 Task: Check the sale-to-list ratio of staircase in the last 5 years.
Action: Mouse moved to (869, 195)
Screenshot: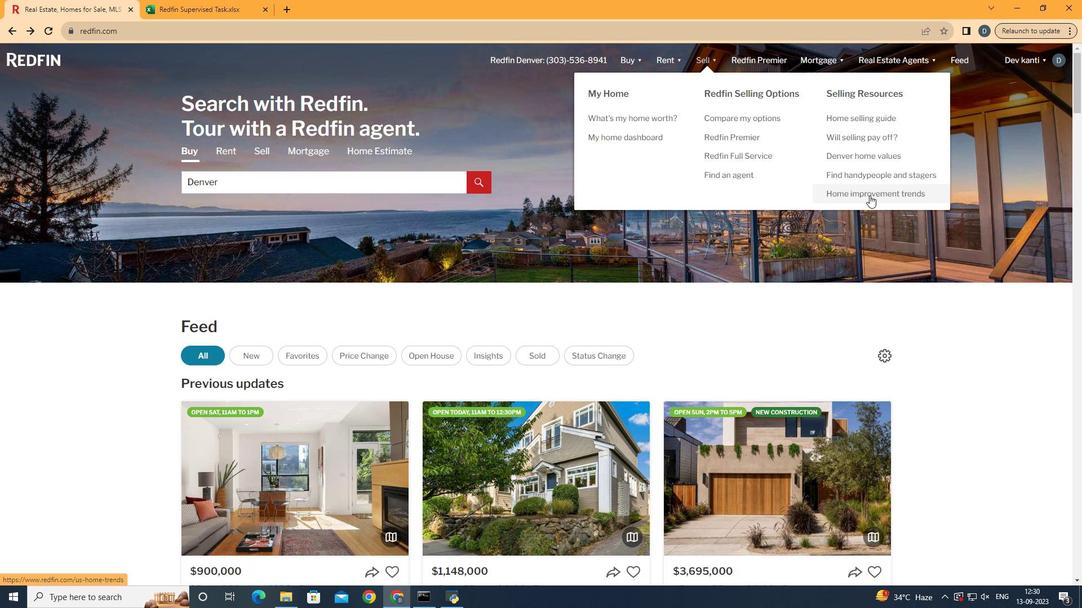 
Action: Mouse pressed left at (869, 195)
Screenshot: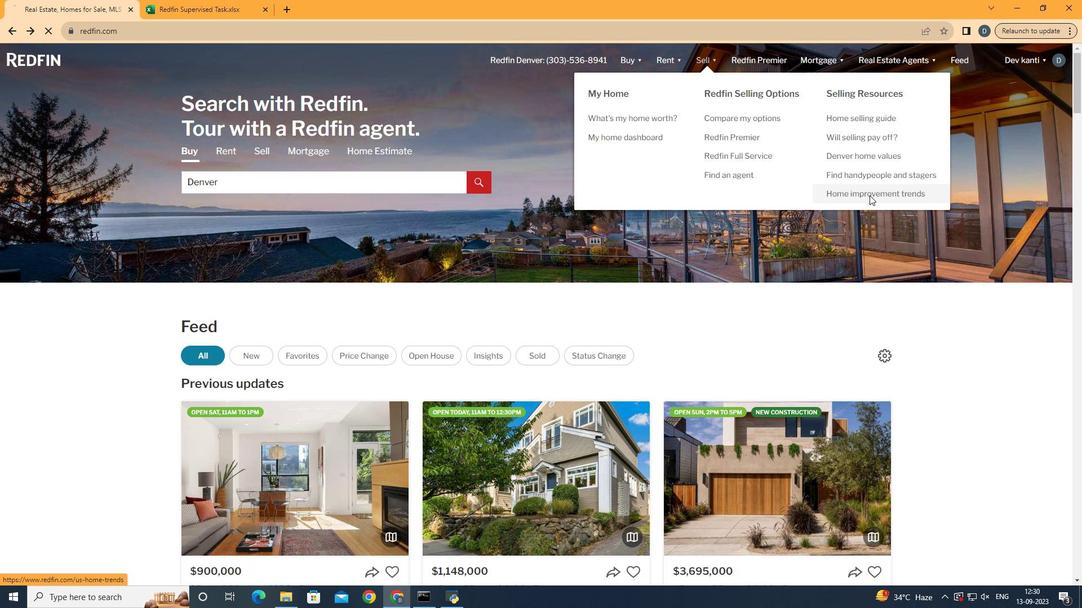 
Action: Mouse moved to (286, 217)
Screenshot: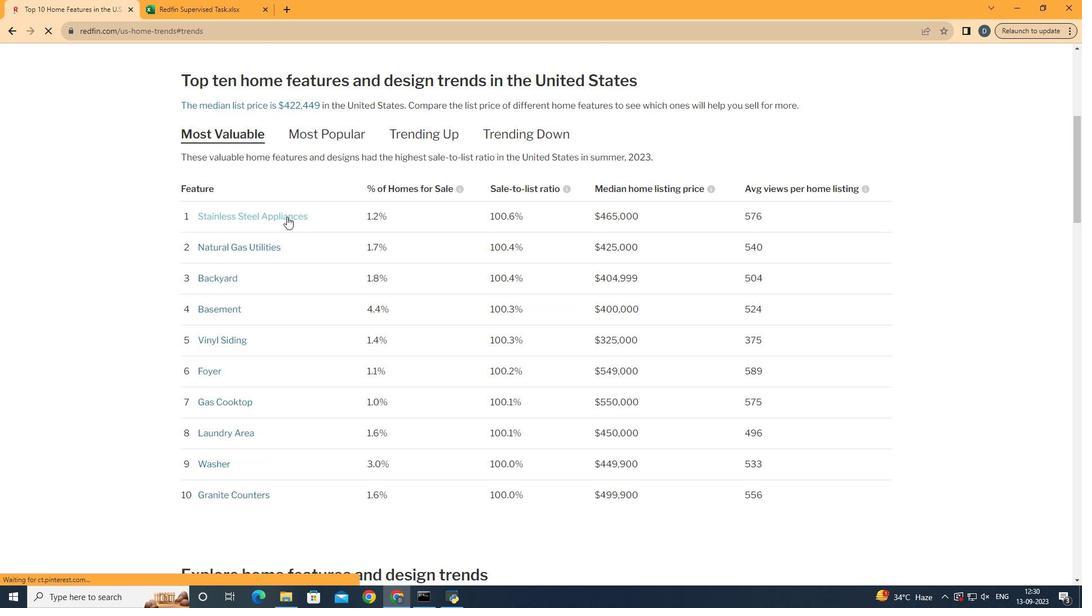 
Action: Mouse pressed left at (286, 217)
Screenshot: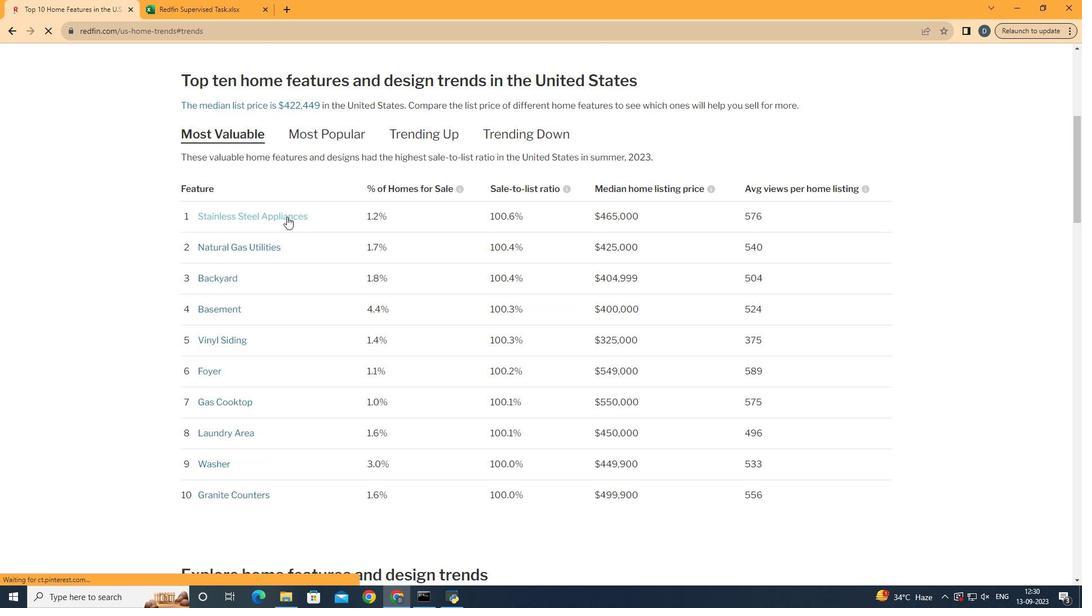 
Action: Mouse moved to (373, 261)
Screenshot: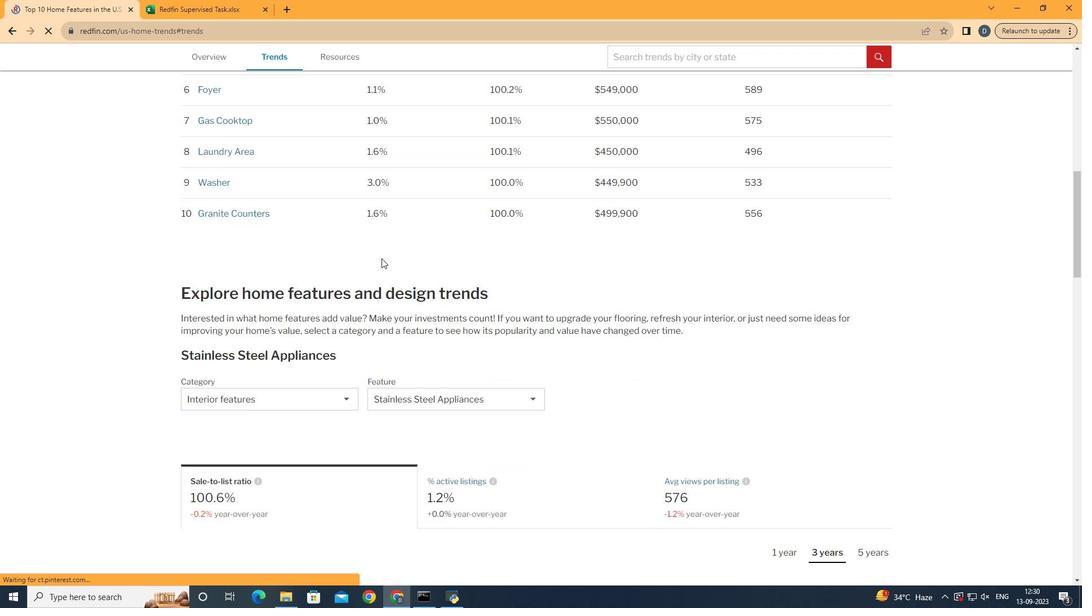 
Action: Mouse scrolled (373, 260) with delta (0, 0)
Screenshot: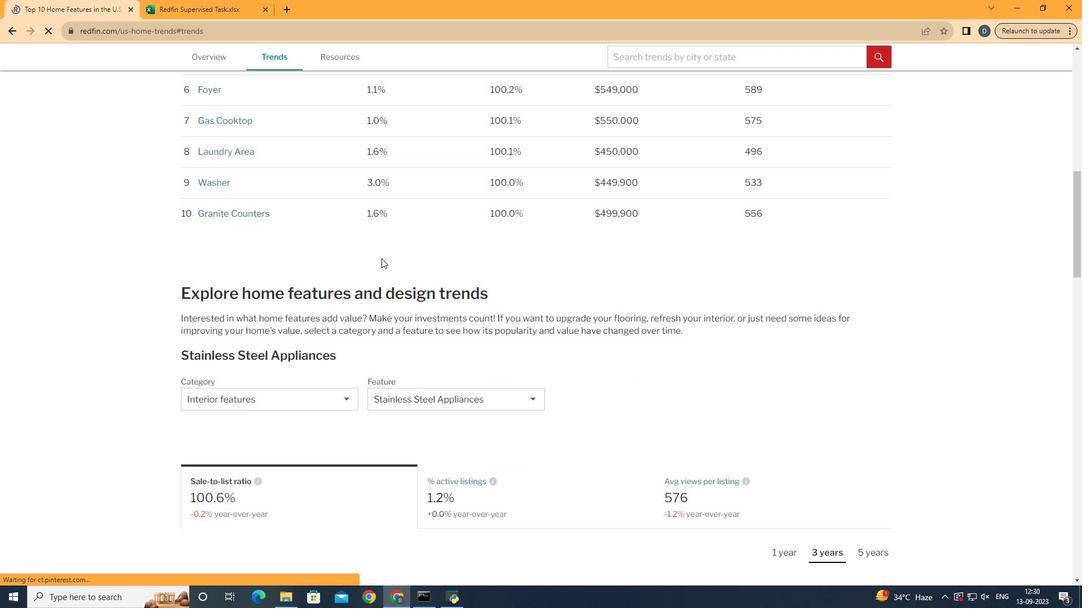 
Action: Mouse scrolled (373, 260) with delta (0, 0)
Screenshot: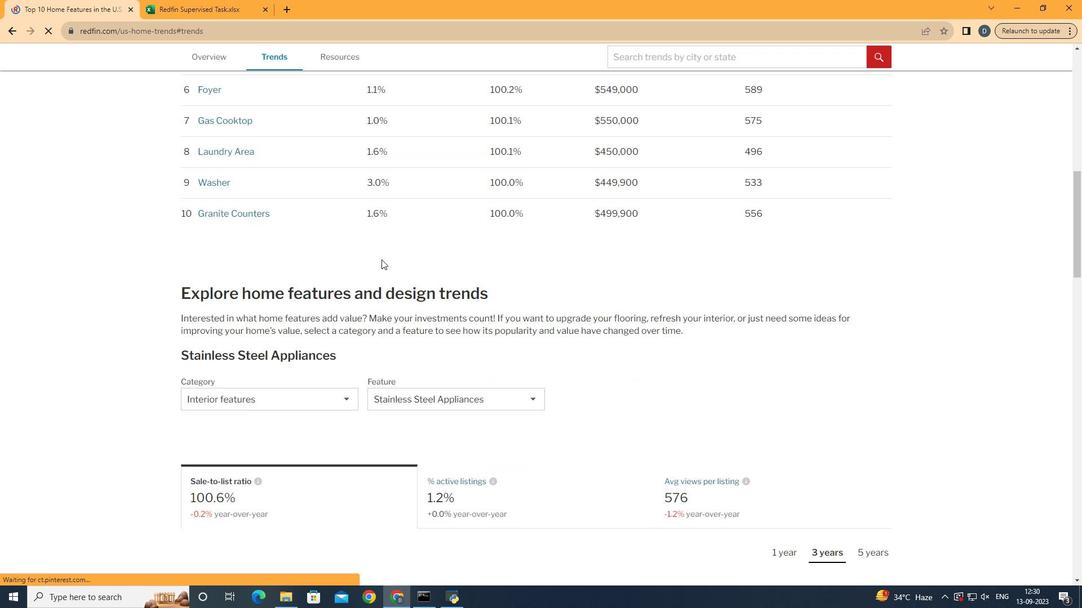 
Action: Mouse scrolled (373, 260) with delta (0, 0)
Screenshot: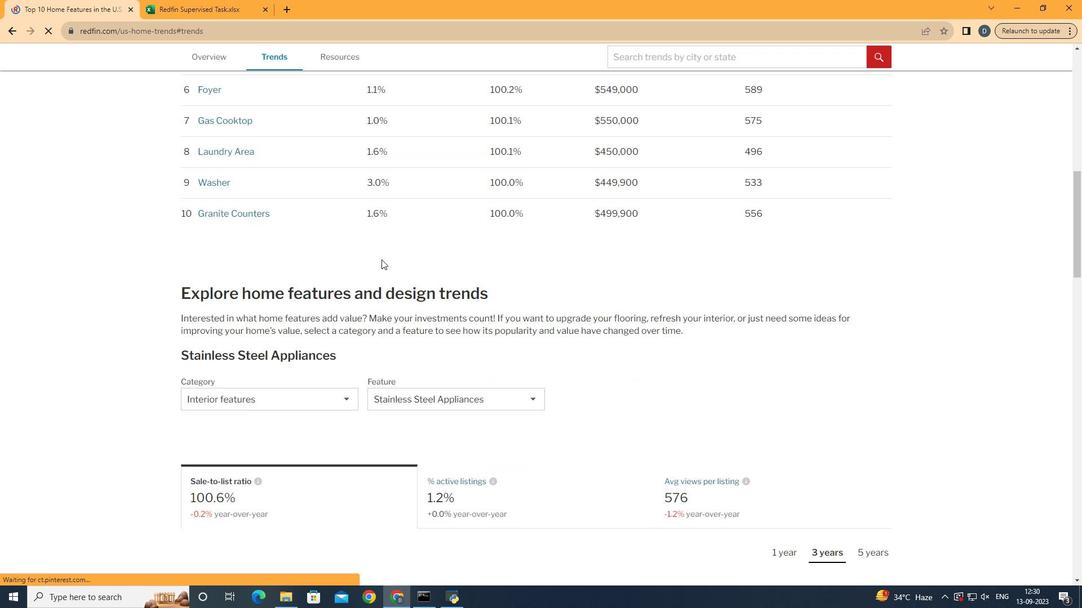 
Action: Mouse moved to (375, 261)
Screenshot: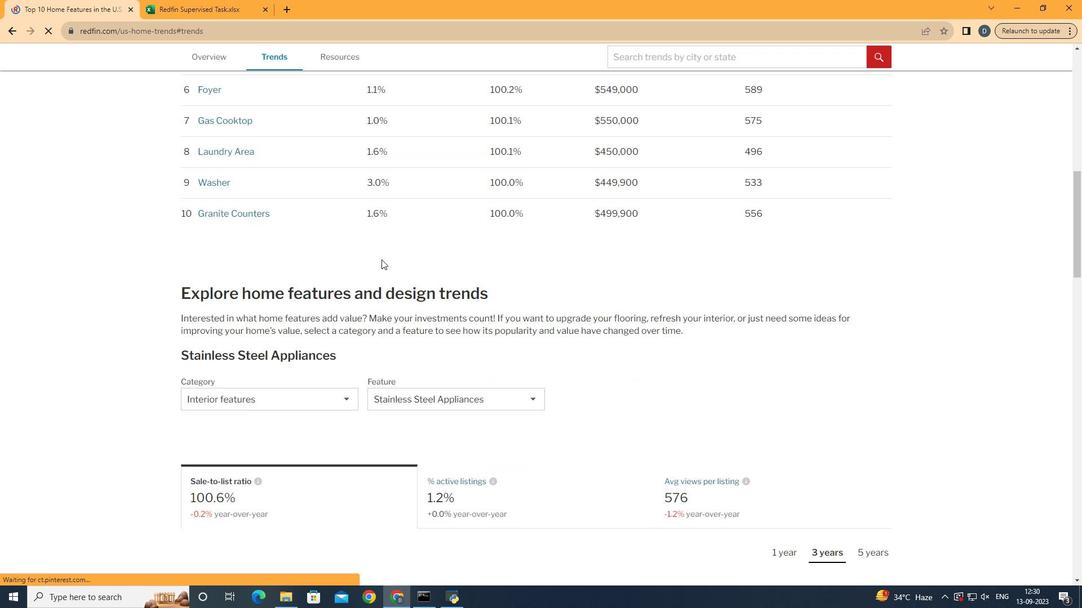 
Action: Mouse scrolled (375, 260) with delta (0, 0)
Screenshot: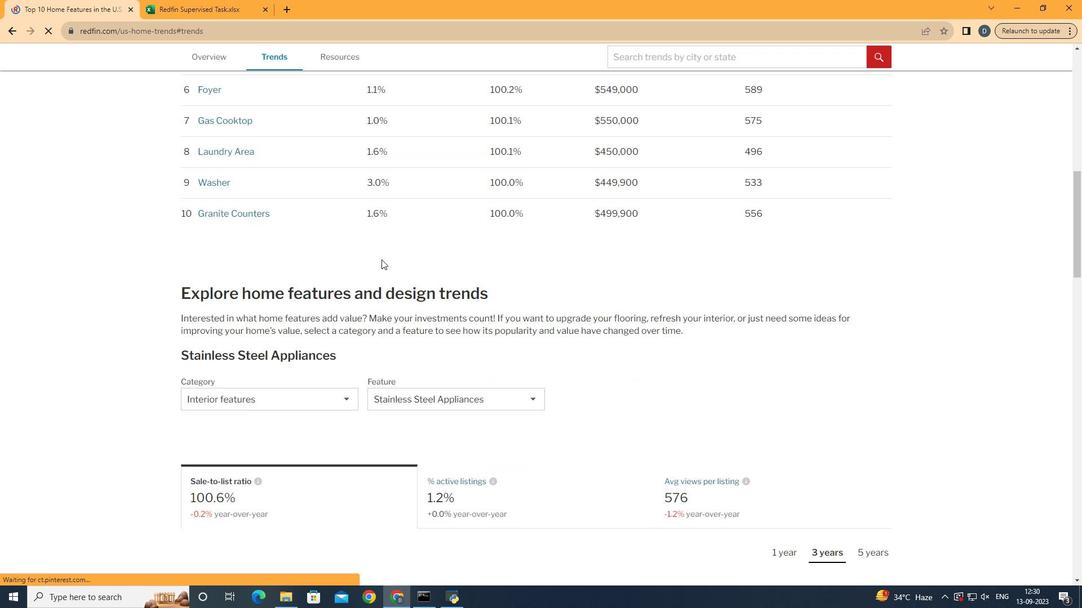 
Action: Mouse moved to (378, 260)
Screenshot: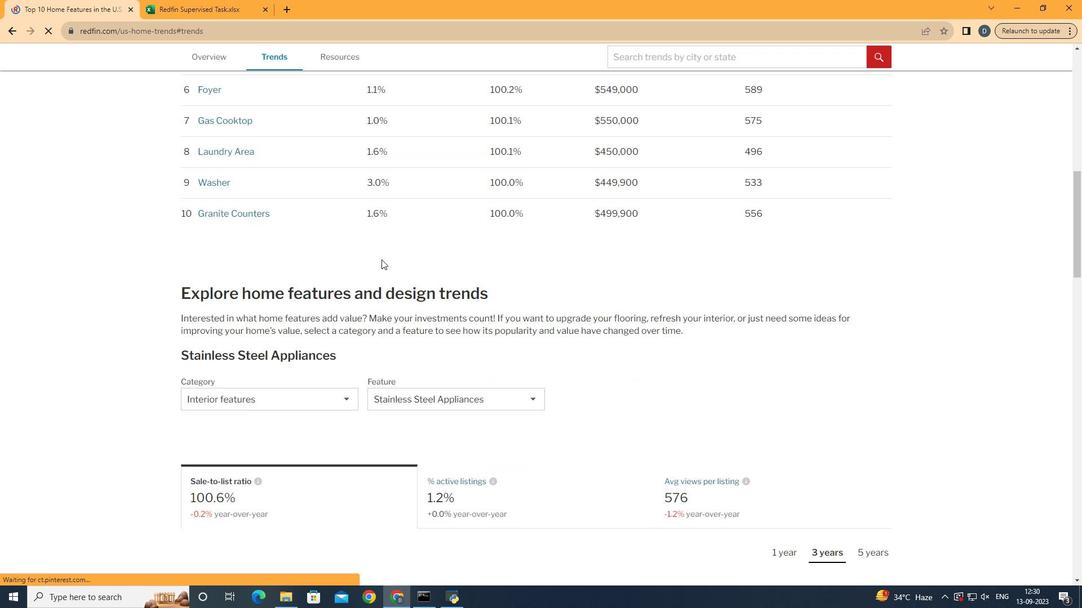 
Action: Mouse scrolled (378, 259) with delta (0, 0)
Screenshot: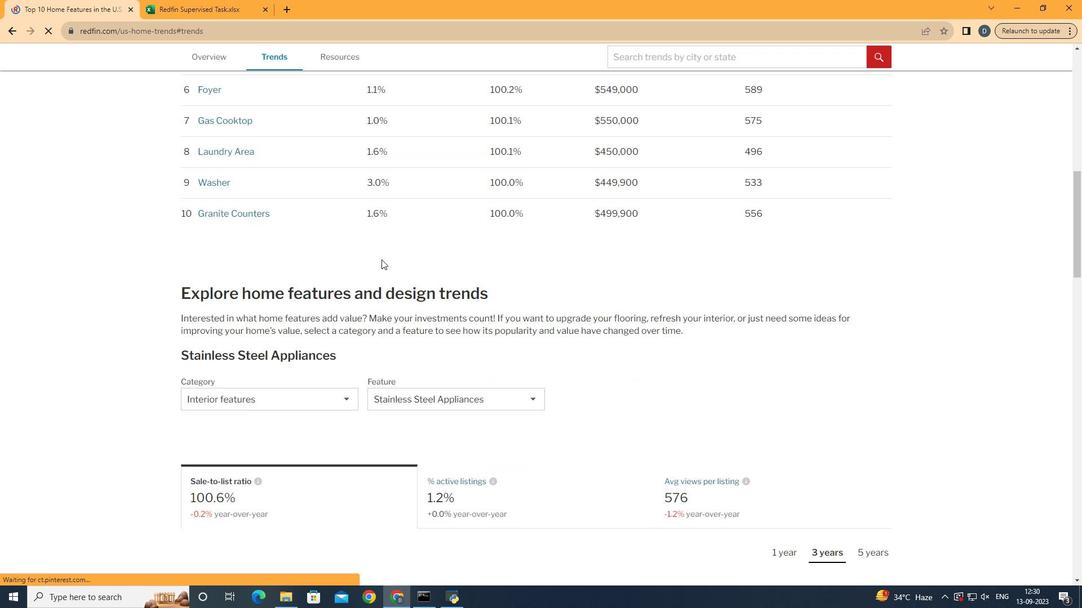 
Action: Mouse moved to (381, 259)
Screenshot: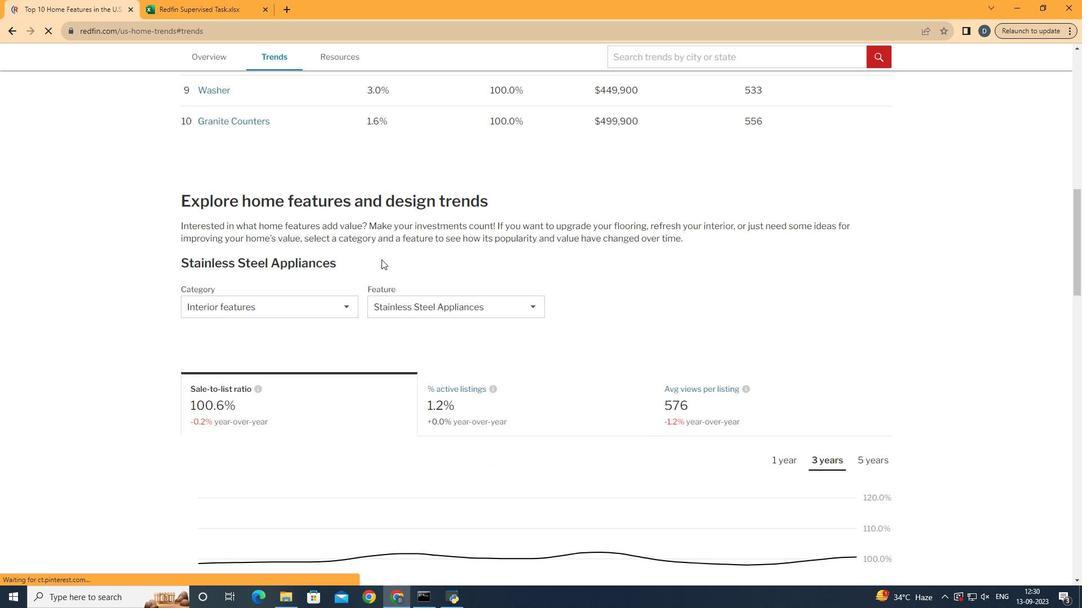 
Action: Mouse scrolled (381, 259) with delta (0, 0)
Screenshot: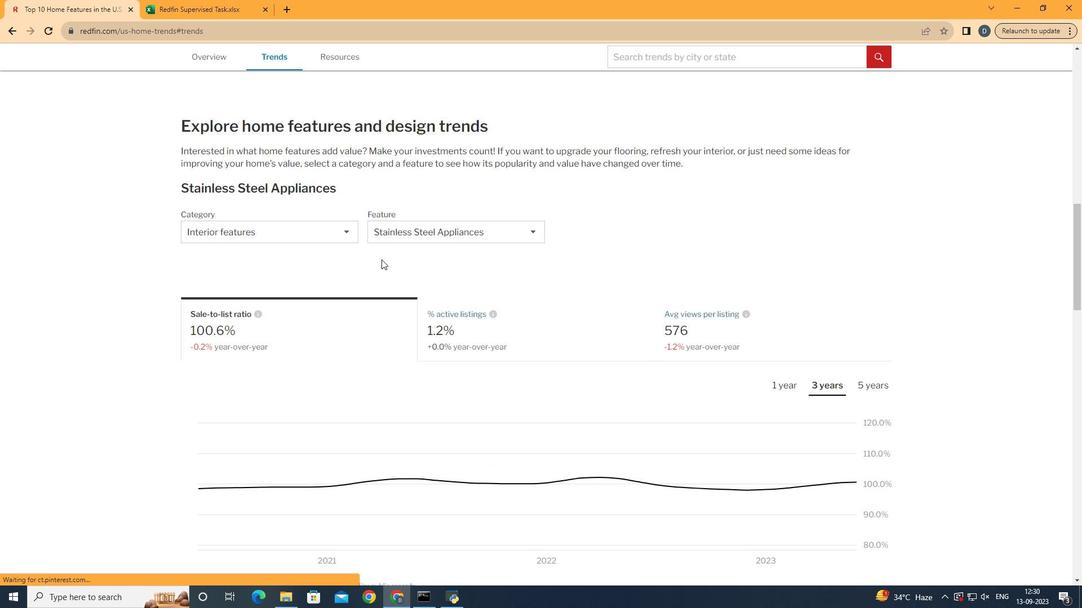 
Action: Mouse scrolled (381, 259) with delta (0, 0)
Screenshot: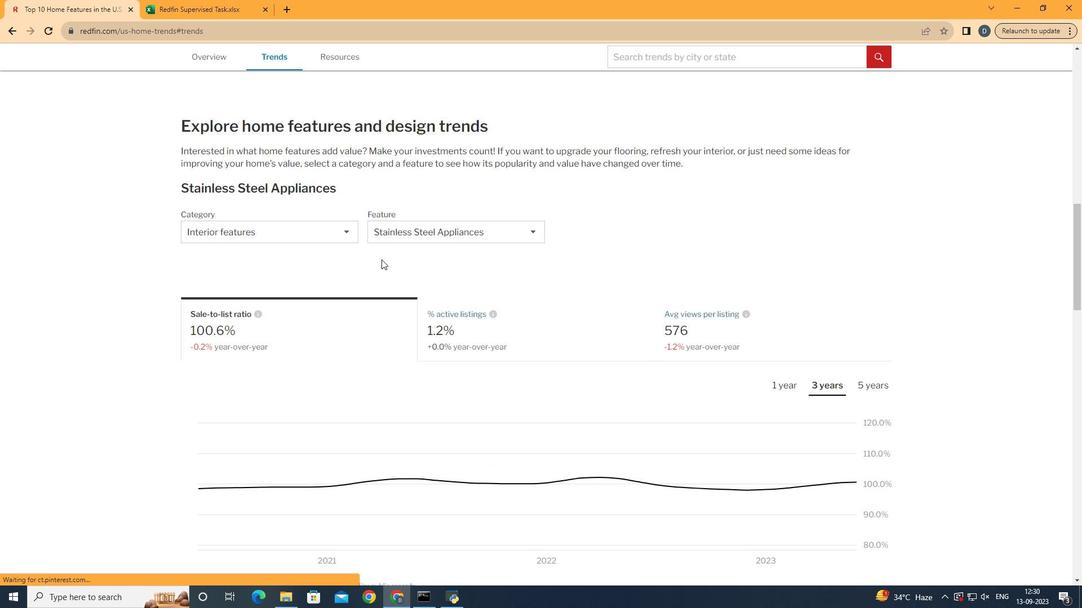 
Action: Mouse scrolled (381, 259) with delta (0, 0)
Screenshot: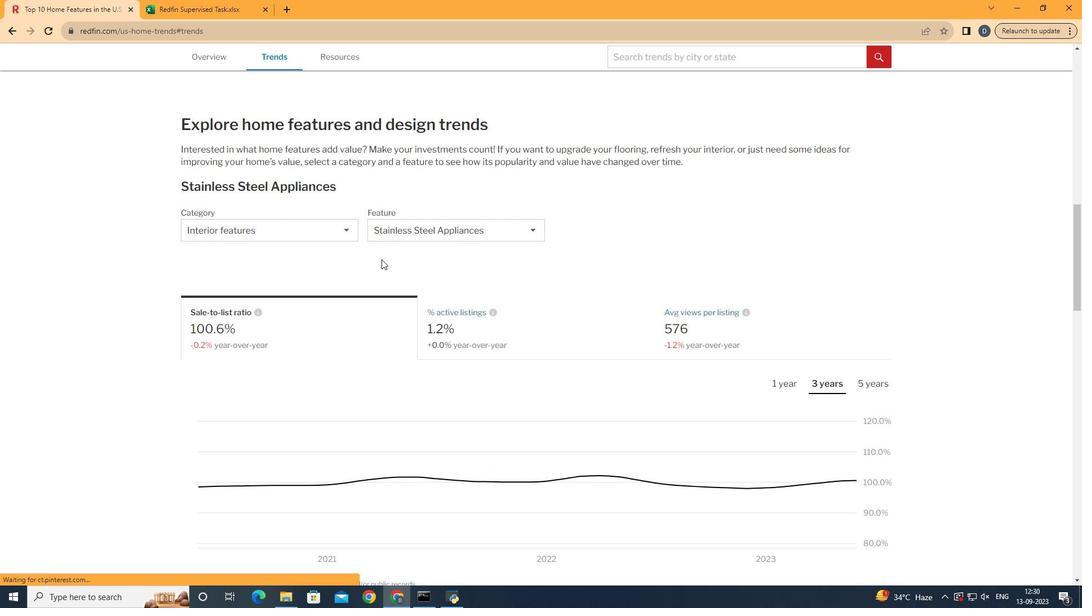 
Action: Mouse moved to (344, 241)
Screenshot: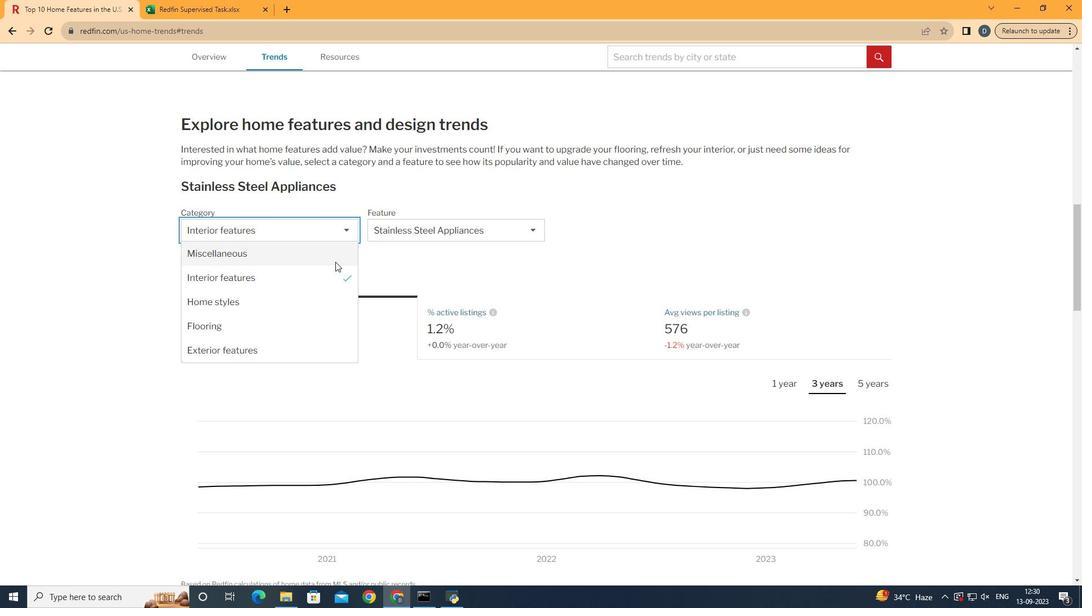 
Action: Mouse pressed left at (344, 241)
Screenshot: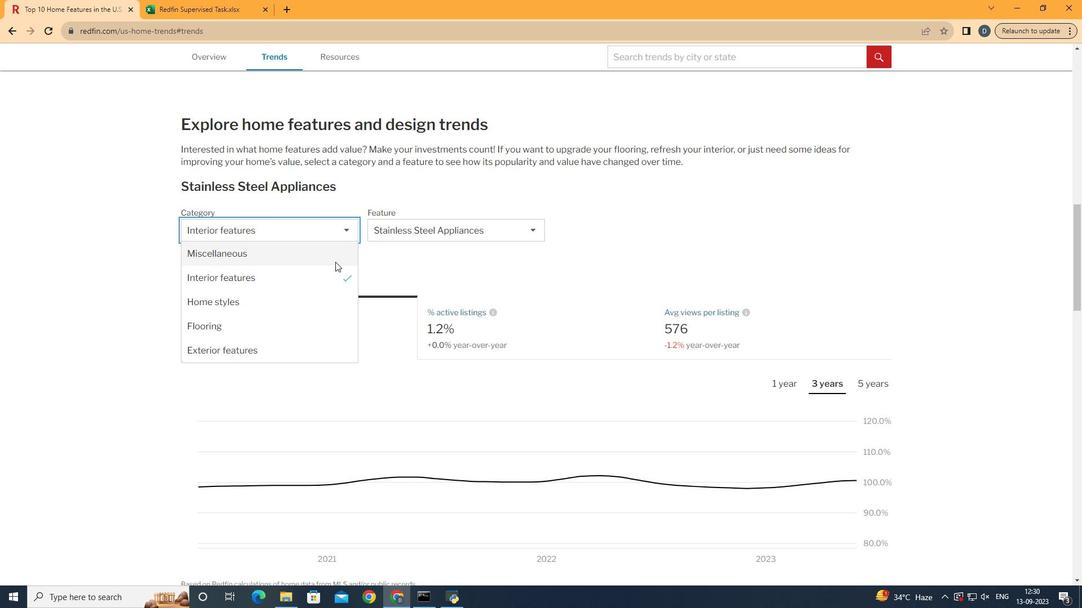 
Action: Mouse moved to (335, 270)
Screenshot: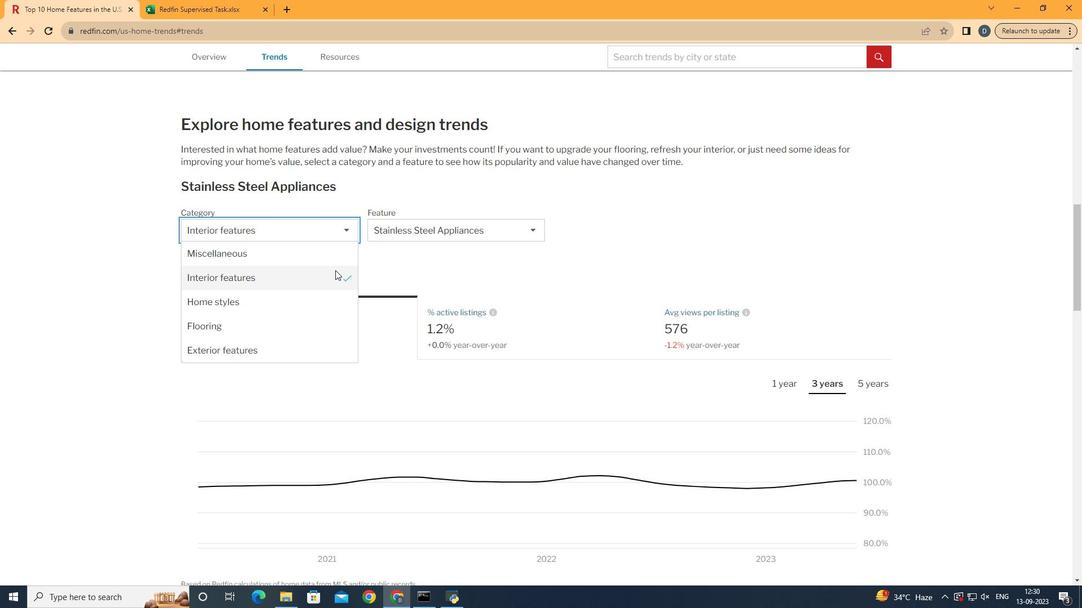 
Action: Mouse pressed left at (335, 270)
Screenshot: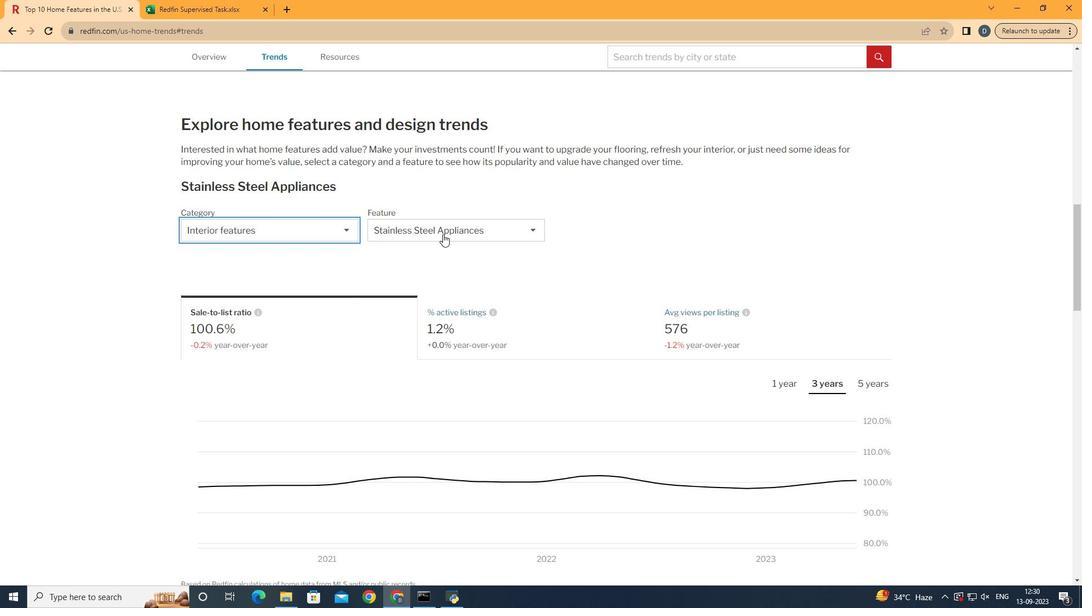 
Action: Mouse moved to (443, 233)
Screenshot: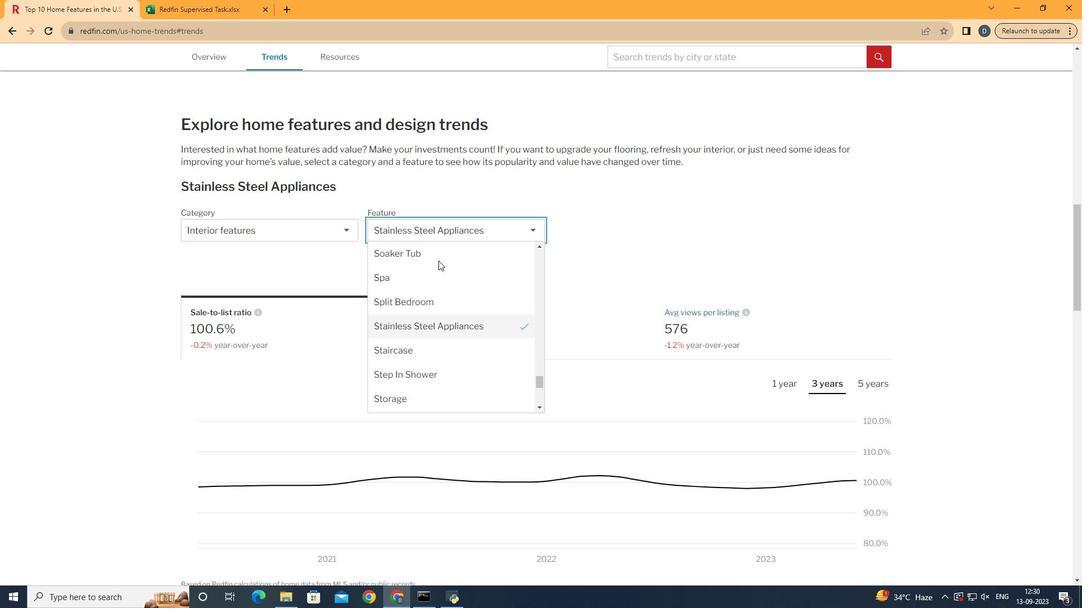 
Action: Mouse pressed left at (443, 233)
Screenshot: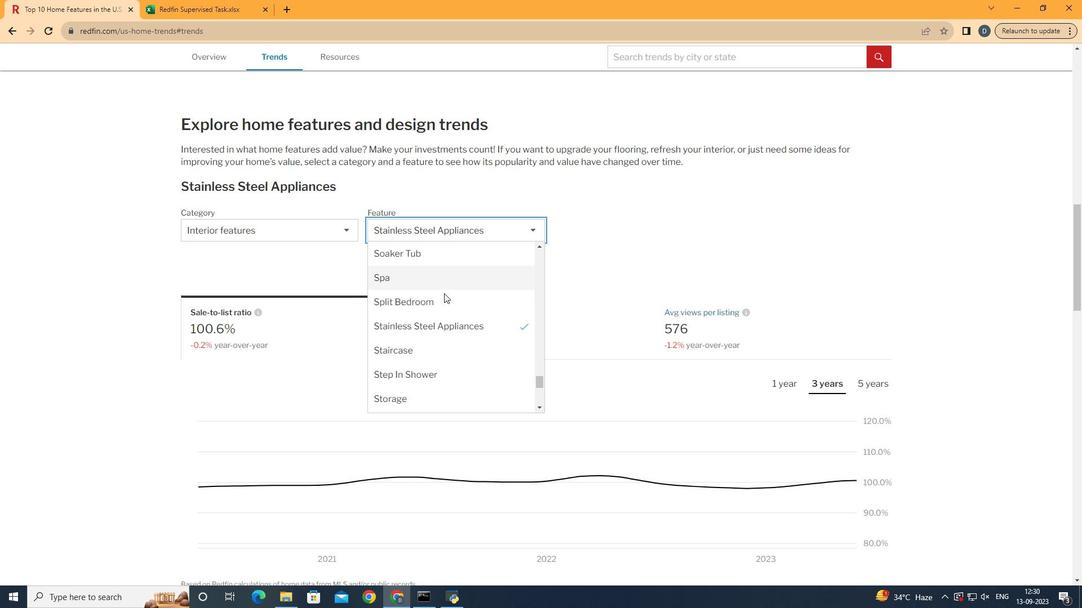
Action: Mouse moved to (457, 349)
Screenshot: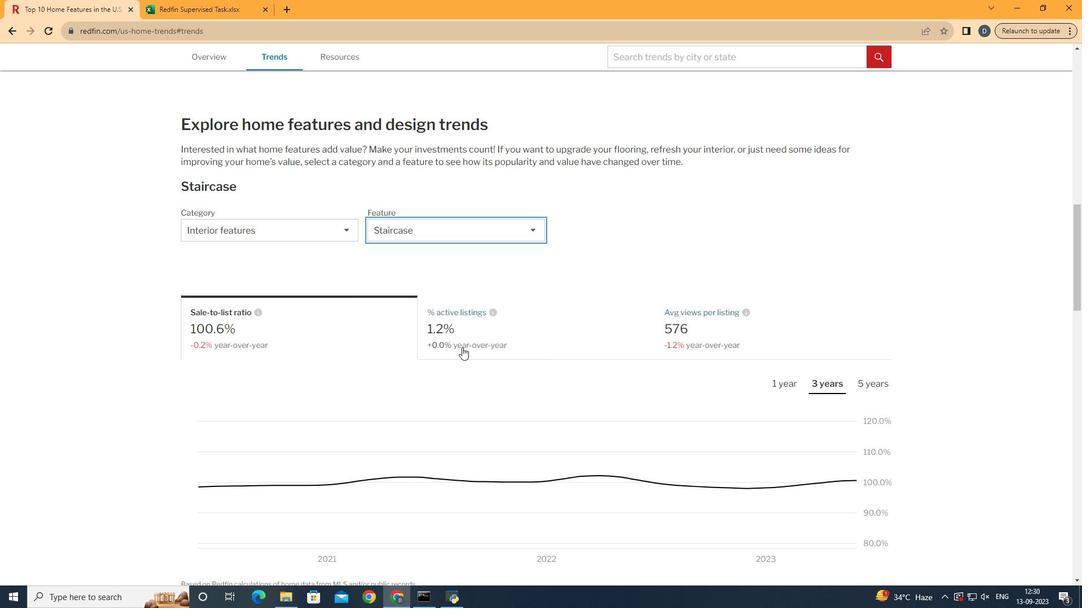 
Action: Mouse pressed left at (457, 349)
Screenshot: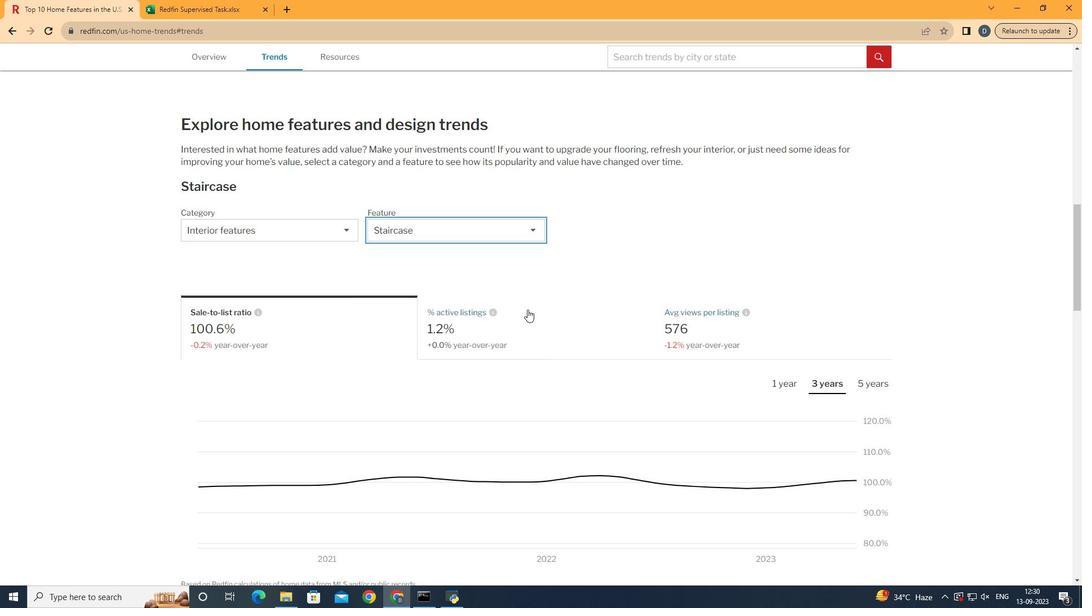 
Action: Mouse moved to (608, 252)
Screenshot: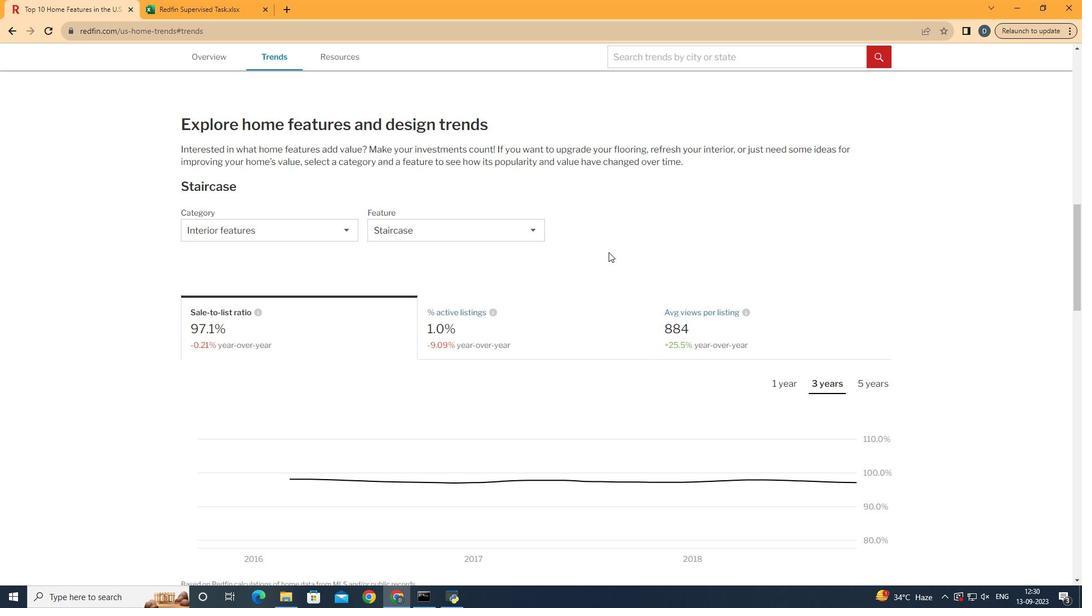 
Action: Mouse pressed left at (608, 252)
Screenshot: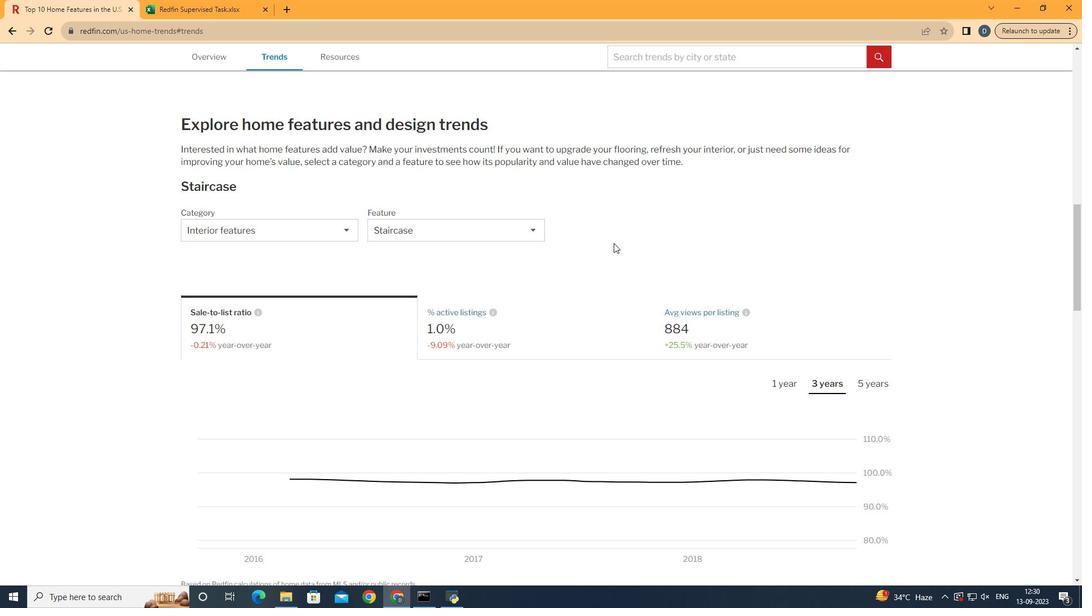 
Action: Mouse moved to (613, 243)
Screenshot: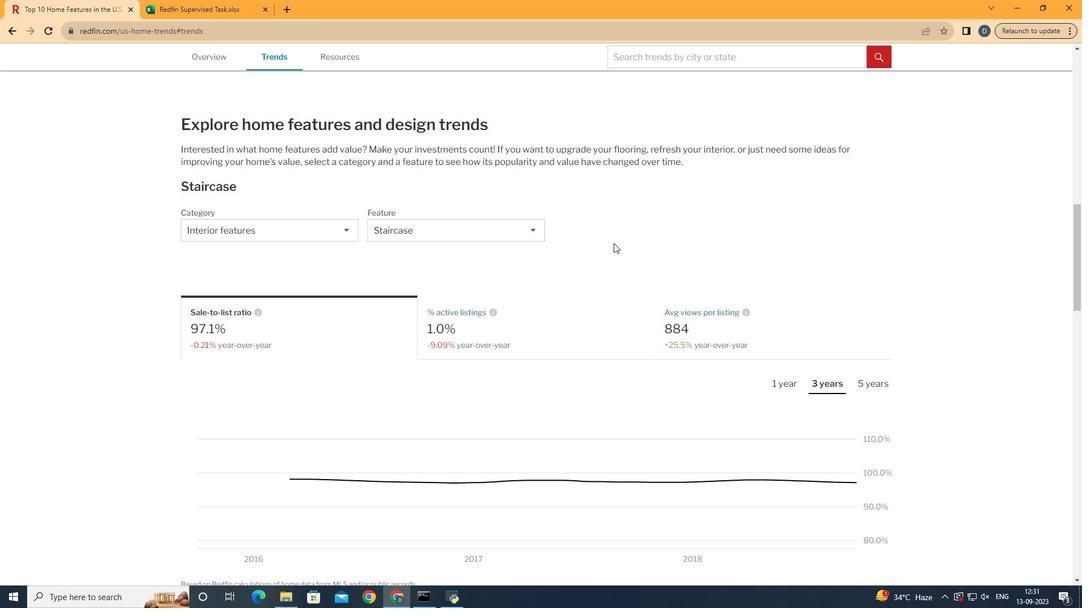 
Action: Mouse scrolled (613, 242) with delta (0, 0)
Screenshot: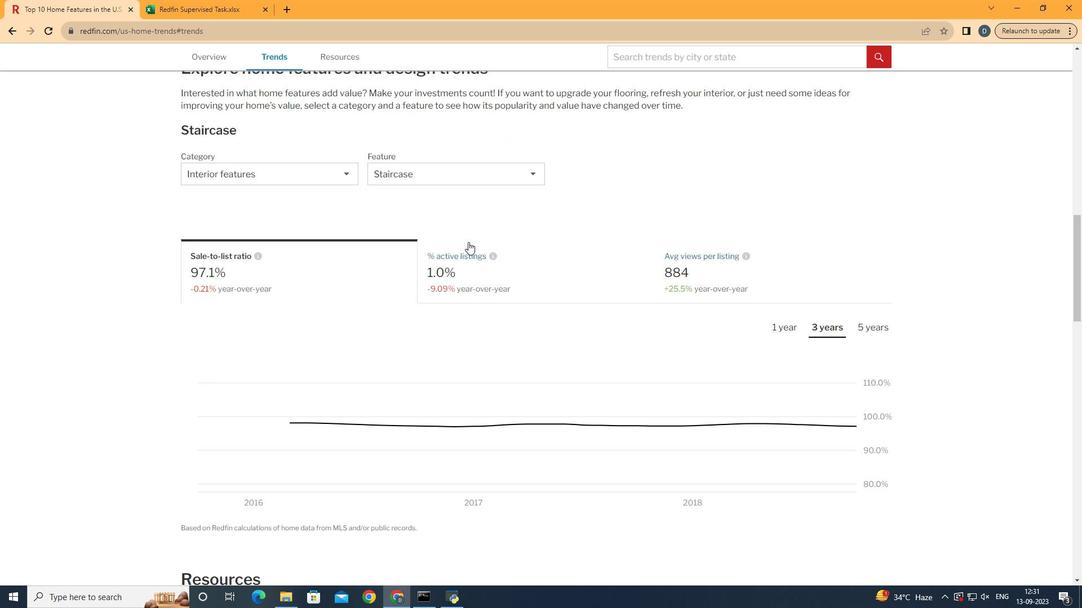 
Action: Mouse moved to (869, 321)
Screenshot: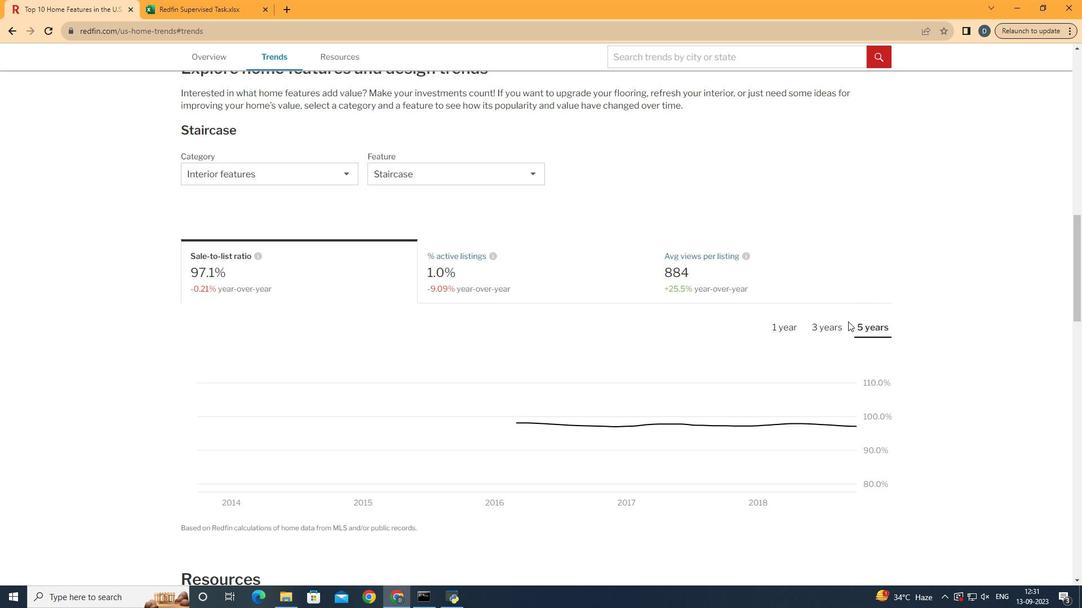 
Action: Mouse pressed left at (869, 321)
Screenshot: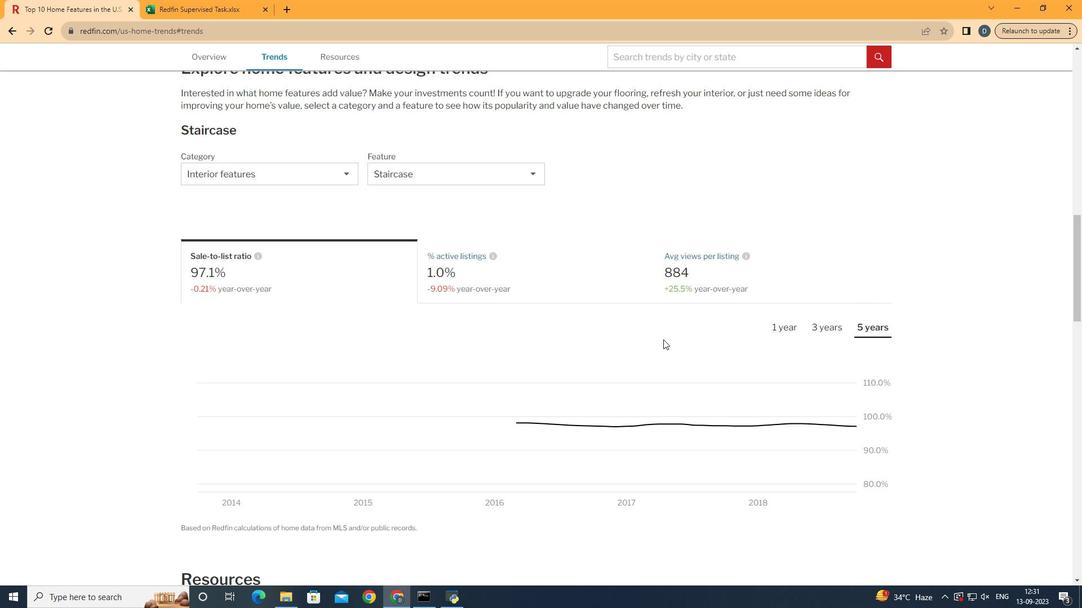 
Action: Mouse moved to (857, 459)
Screenshot: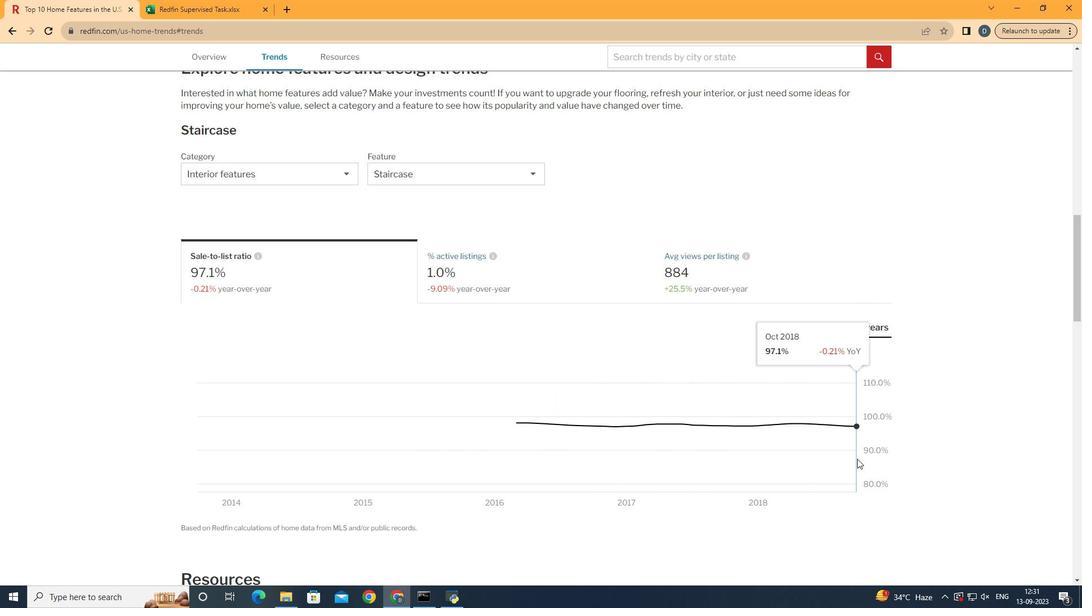 
